Task: Toggle "Live Caption" for Google Chrome.
Action: Mouse moved to (1195, 39)
Screenshot: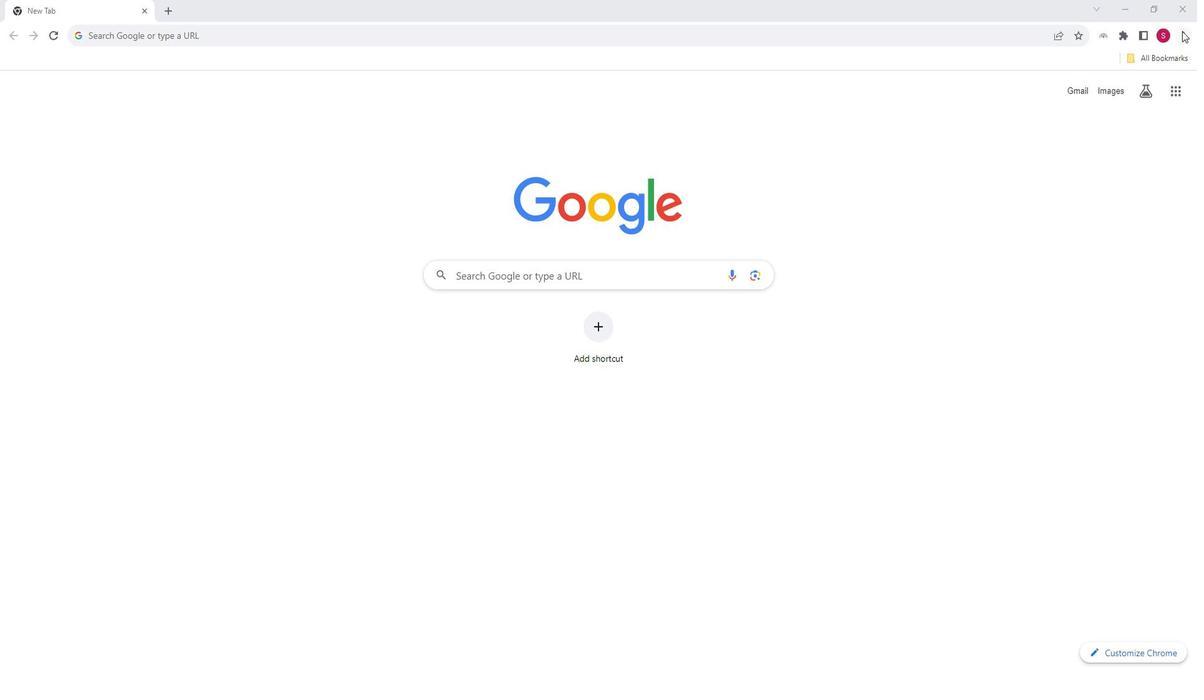
Action: Mouse pressed left at (1195, 39)
Screenshot: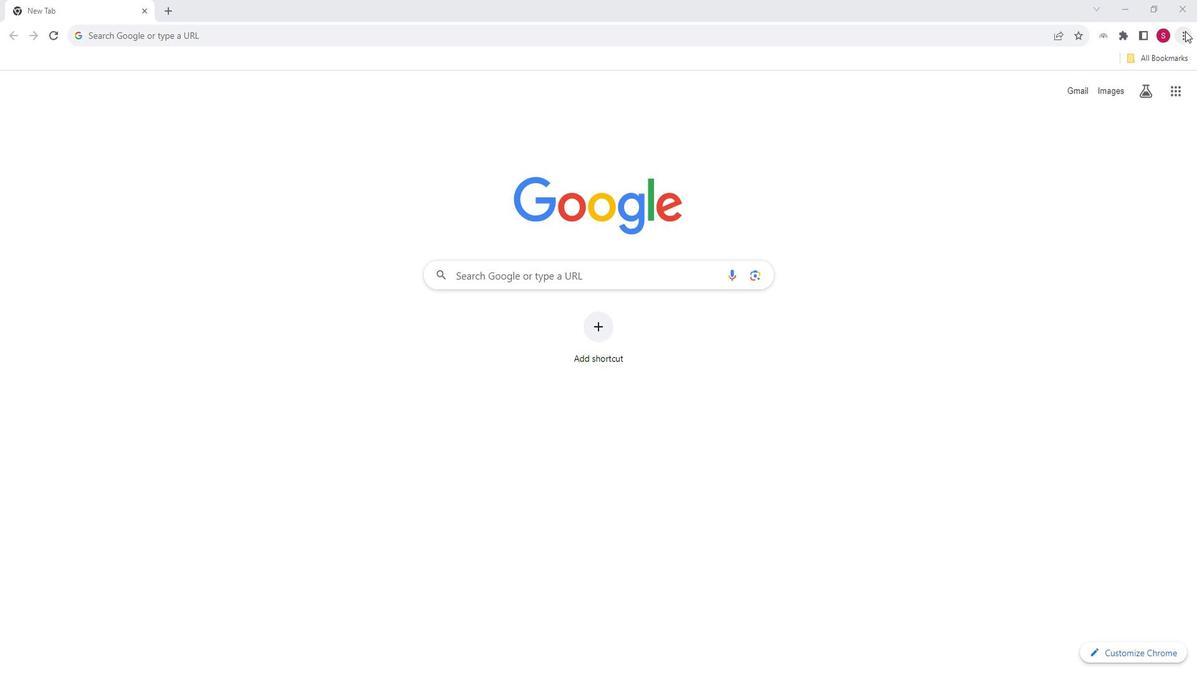 
Action: Mouse moved to (1087, 271)
Screenshot: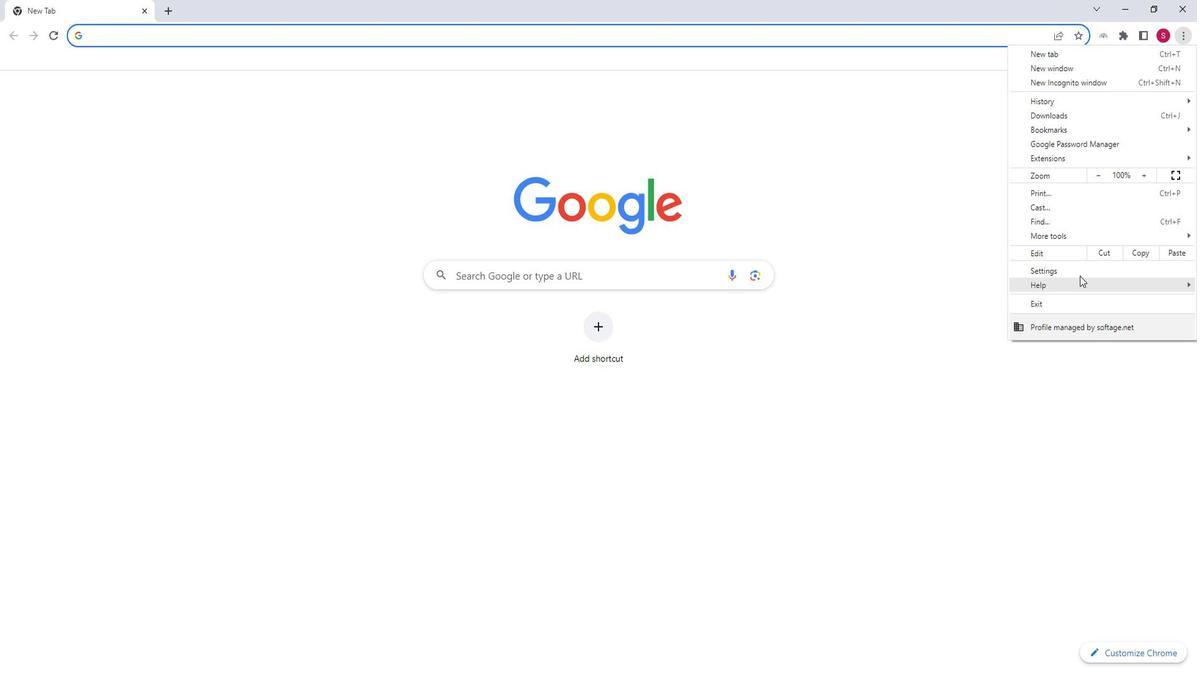 
Action: Mouse pressed left at (1087, 271)
Screenshot: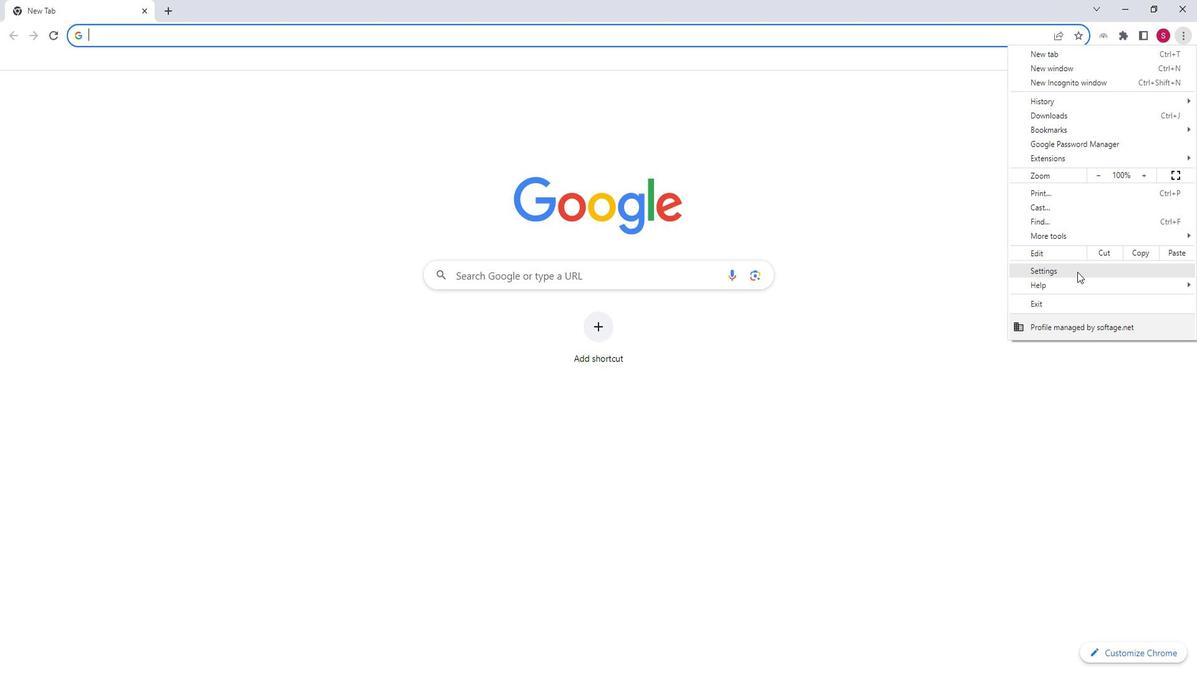 
Action: Mouse moved to (1087, 270)
Screenshot: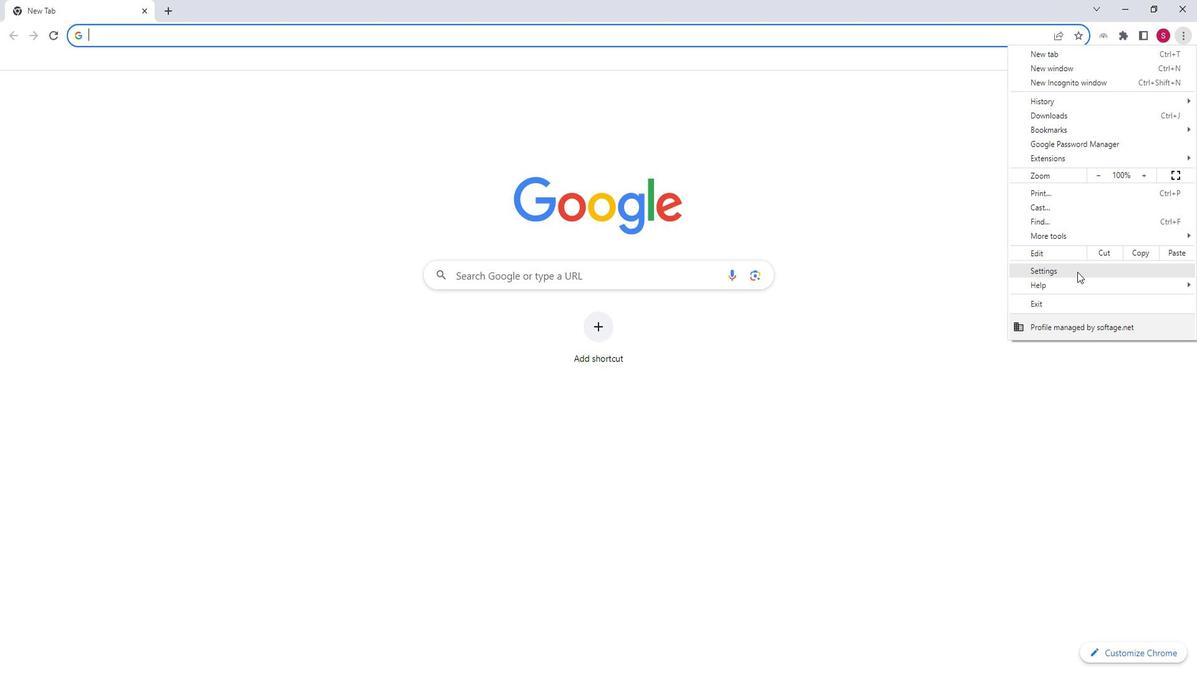 
Action: Mouse pressed left at (1087, 270)
Screenshot: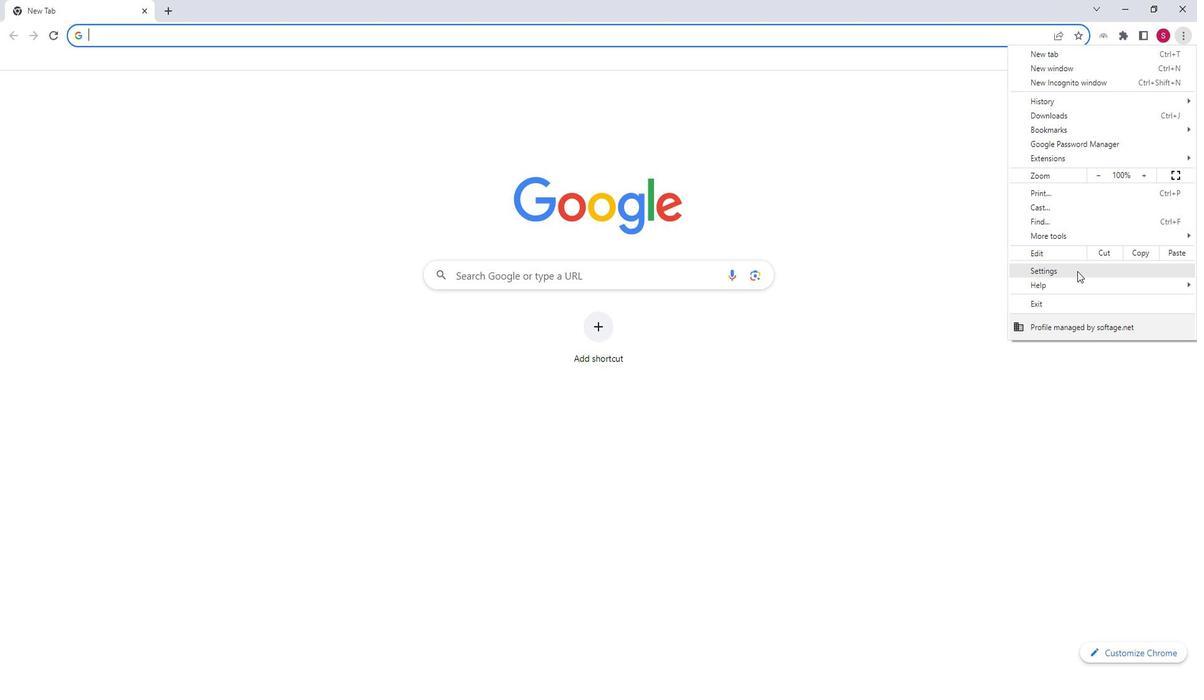 
Action: Mouse moved to (119, 365)
Screenshot: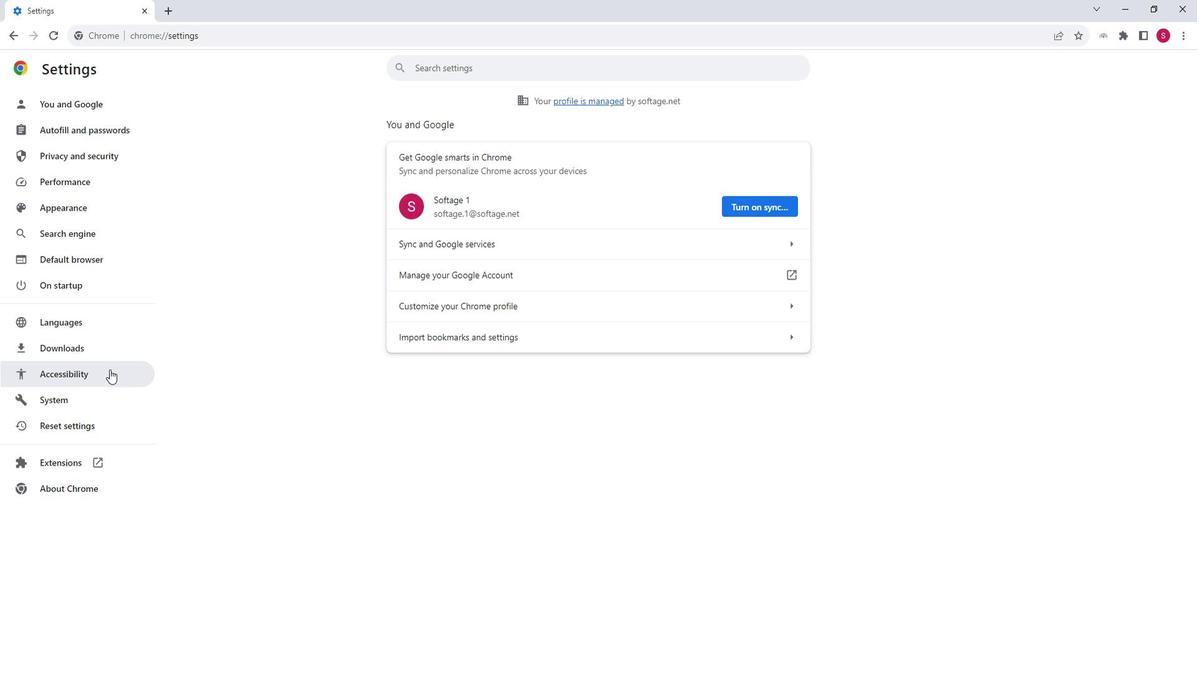 
Action: Mouse pressed left at (119, 365)
Screenshot: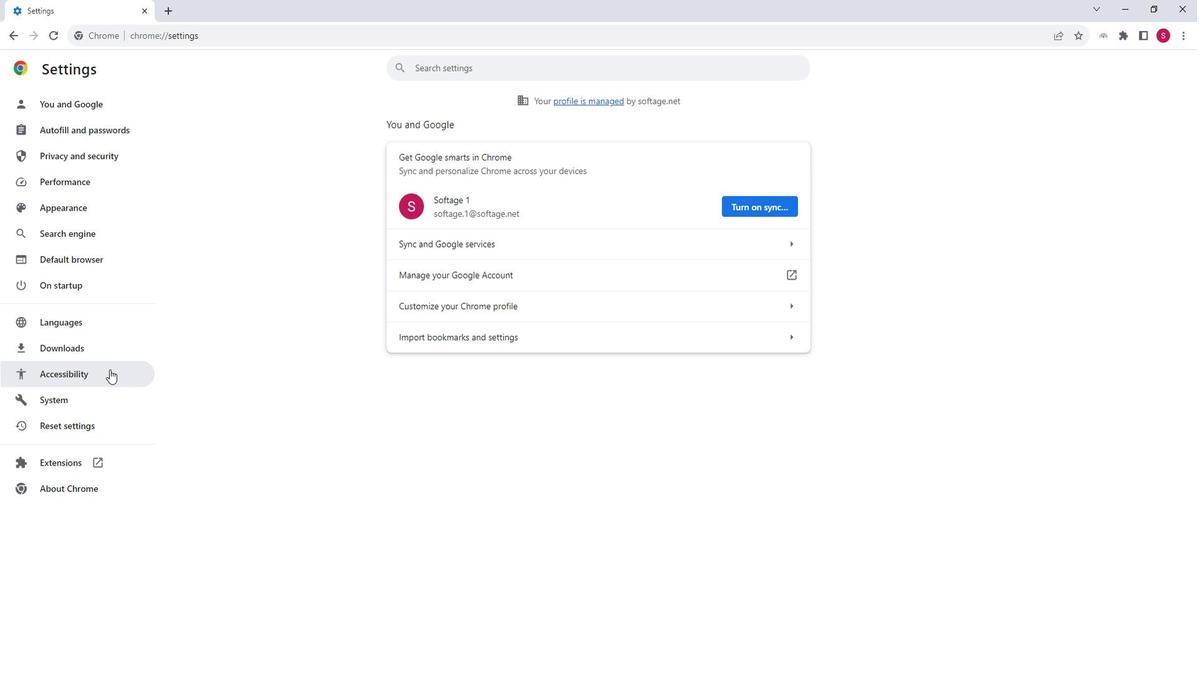 
Action: Mouse moved to (802, 169)
Screenshot: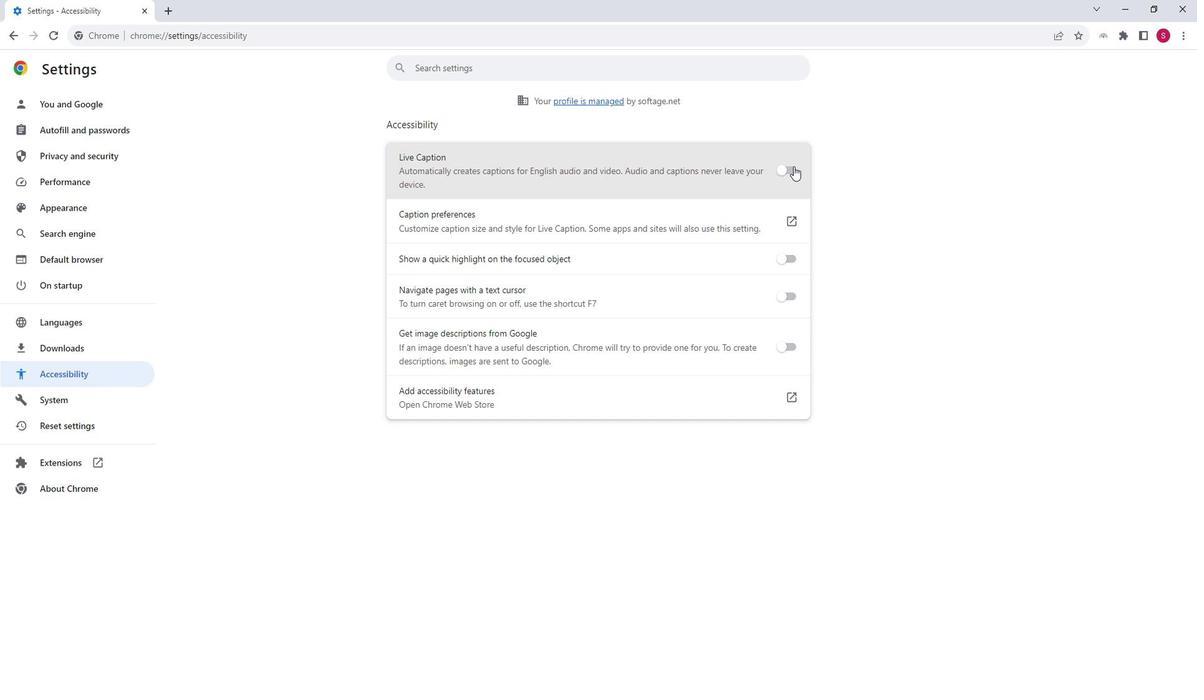 
Action: Mouse pressed left at (802, 169)
Screenshot: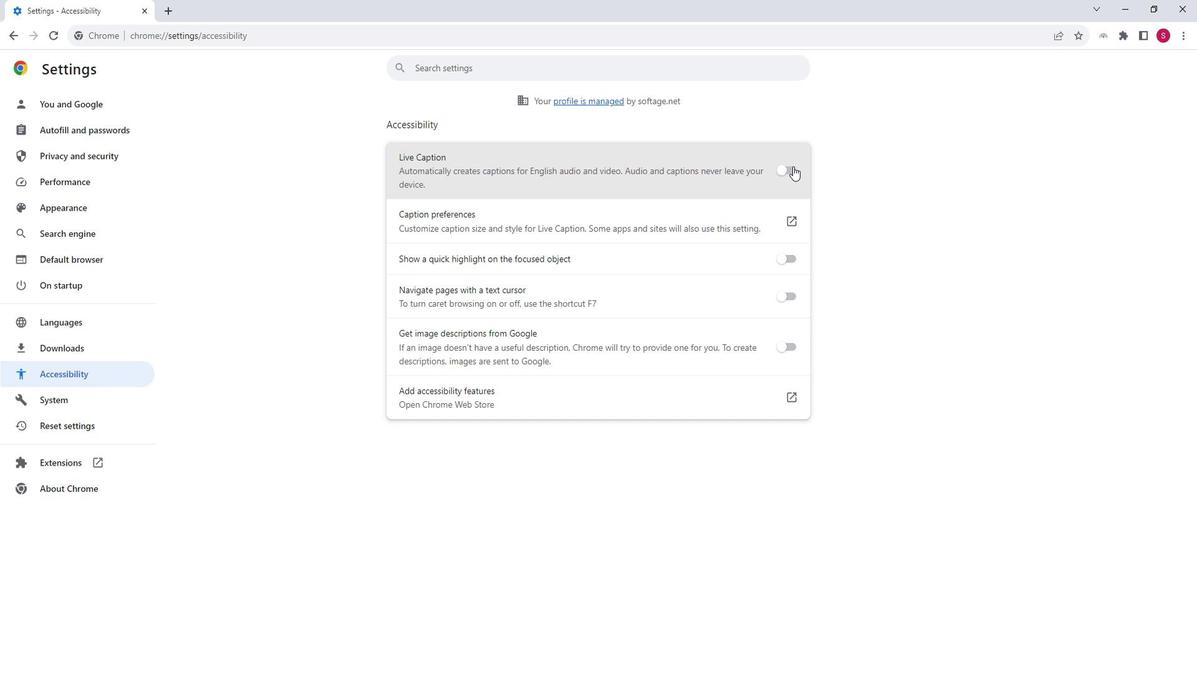 
